 Task: Add Sprouts Unscented Castile Foaming Hand Soap to the cart.
Action: Mouse moved to (893, 341)
Screenshot: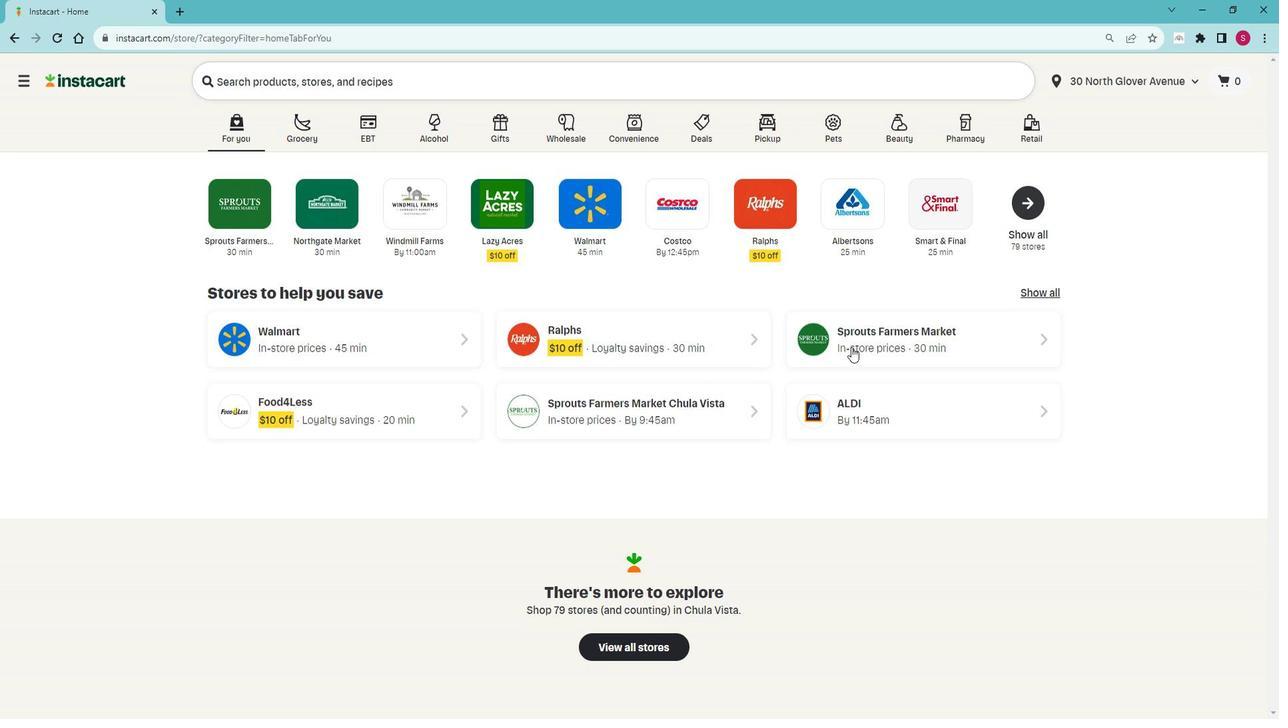 
Action: Mouse pressed left at (893, 341)
Screenshot: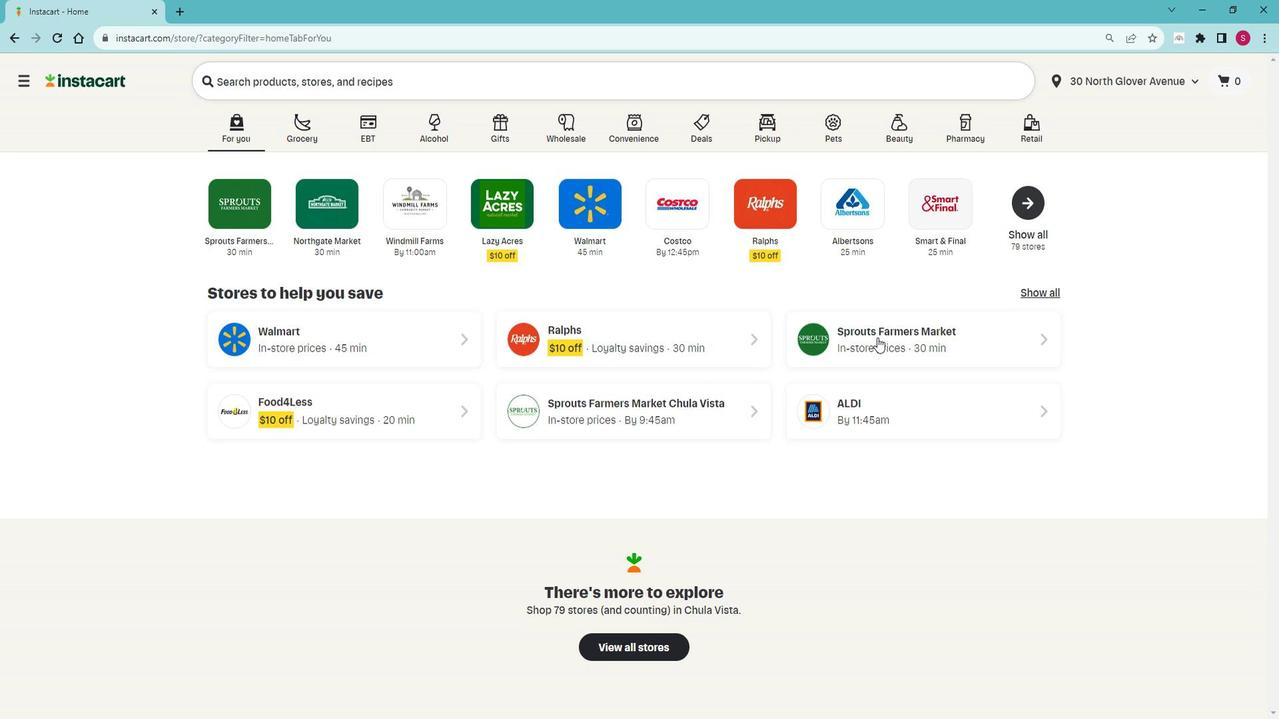 
Action: Mouse moved to (81, 513)
Screenshot: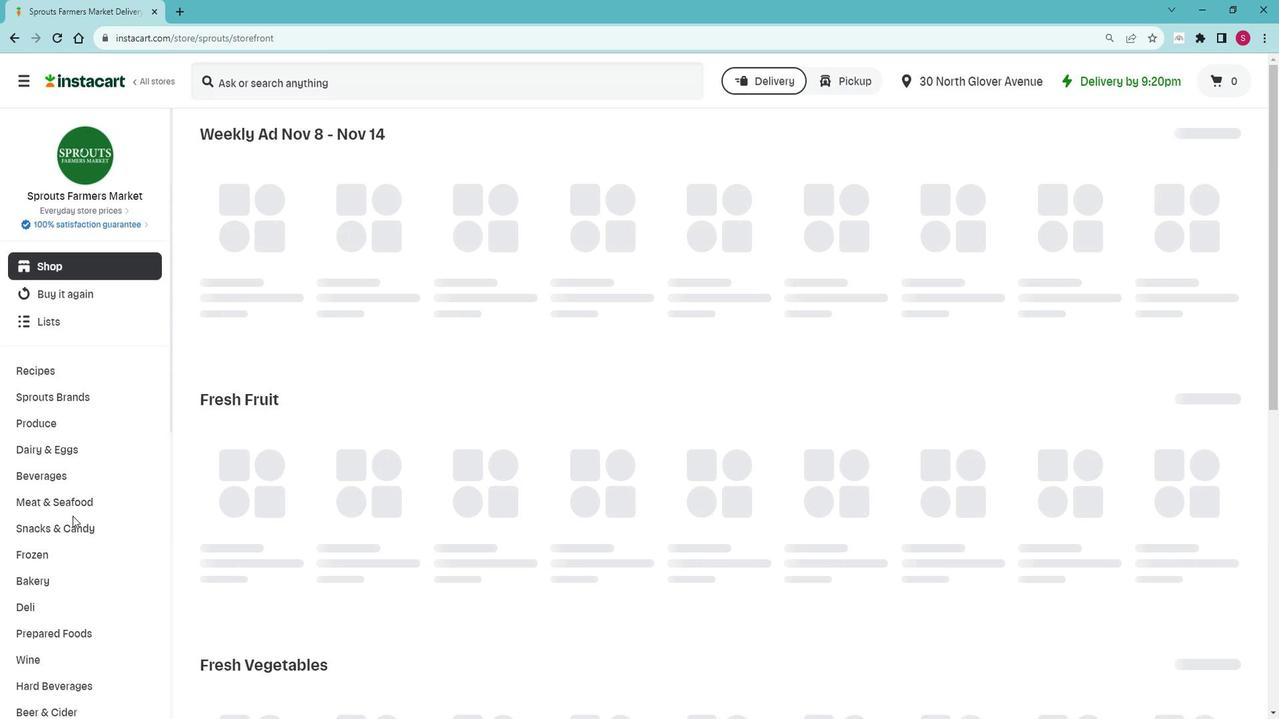 
Action: Mouse scrolled (81, 512) with delta (0, 0)
Screenshot: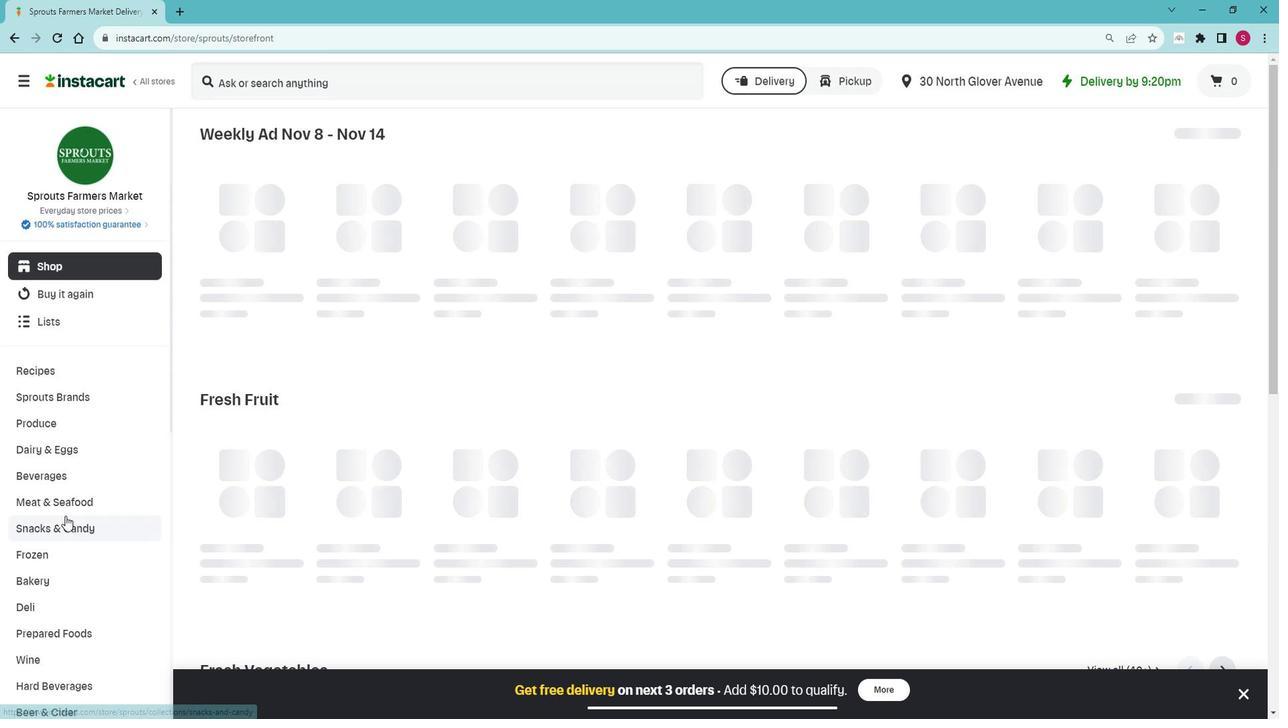 
Action: Mouse moved to (80, 513)
Screenshot: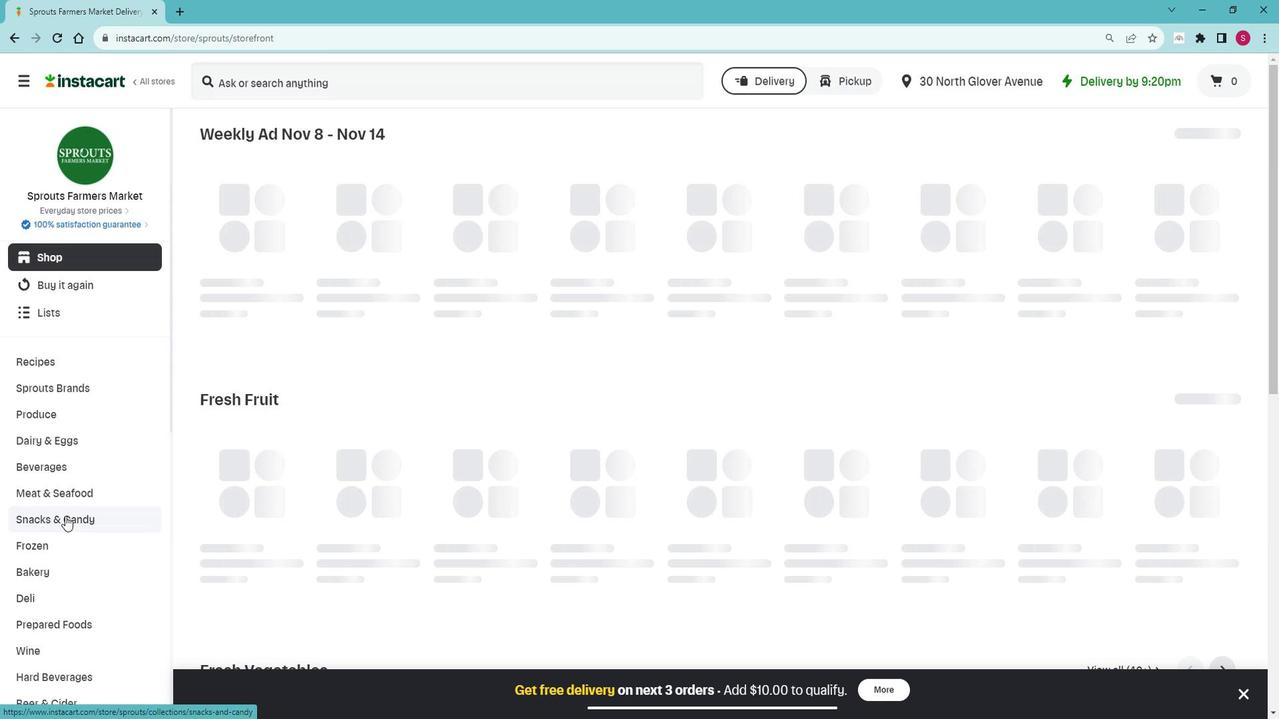 
Action: Mouse scrolled (80, 512) with delta (0, 0)
Screenshot: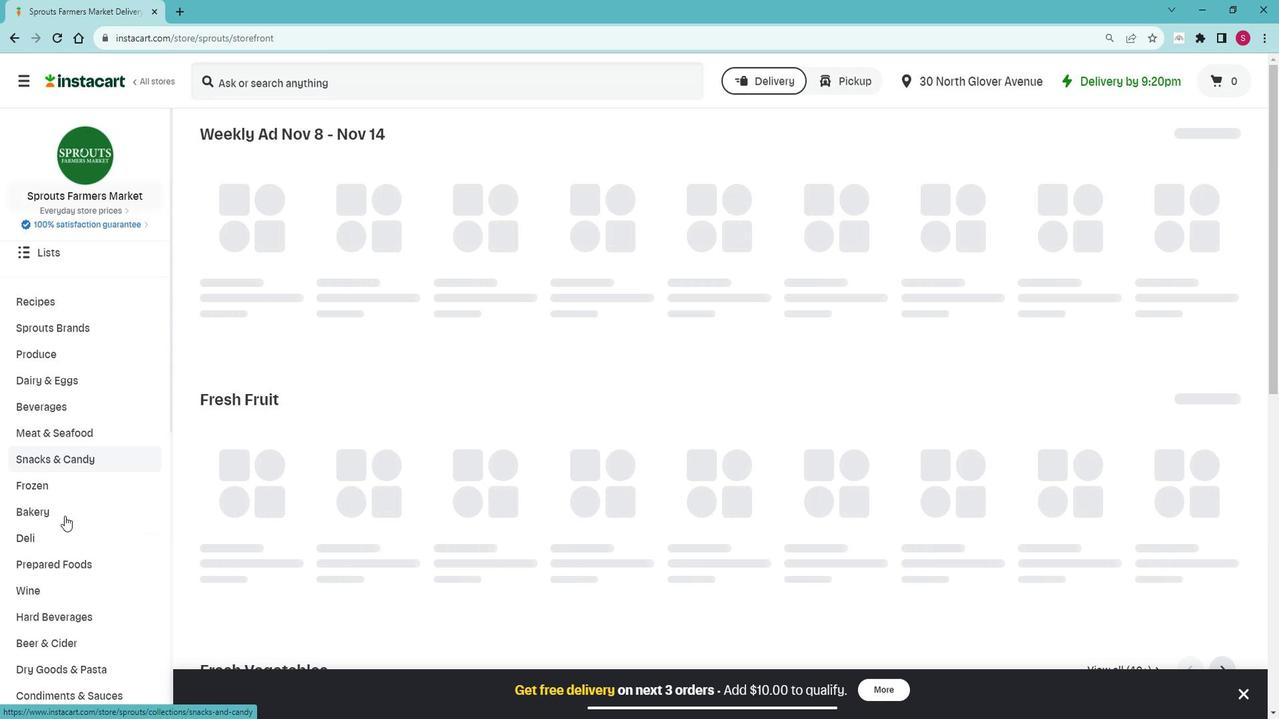 
Action: Mouse scrolled (80, 512) with delta (0, 0)
Screenshot: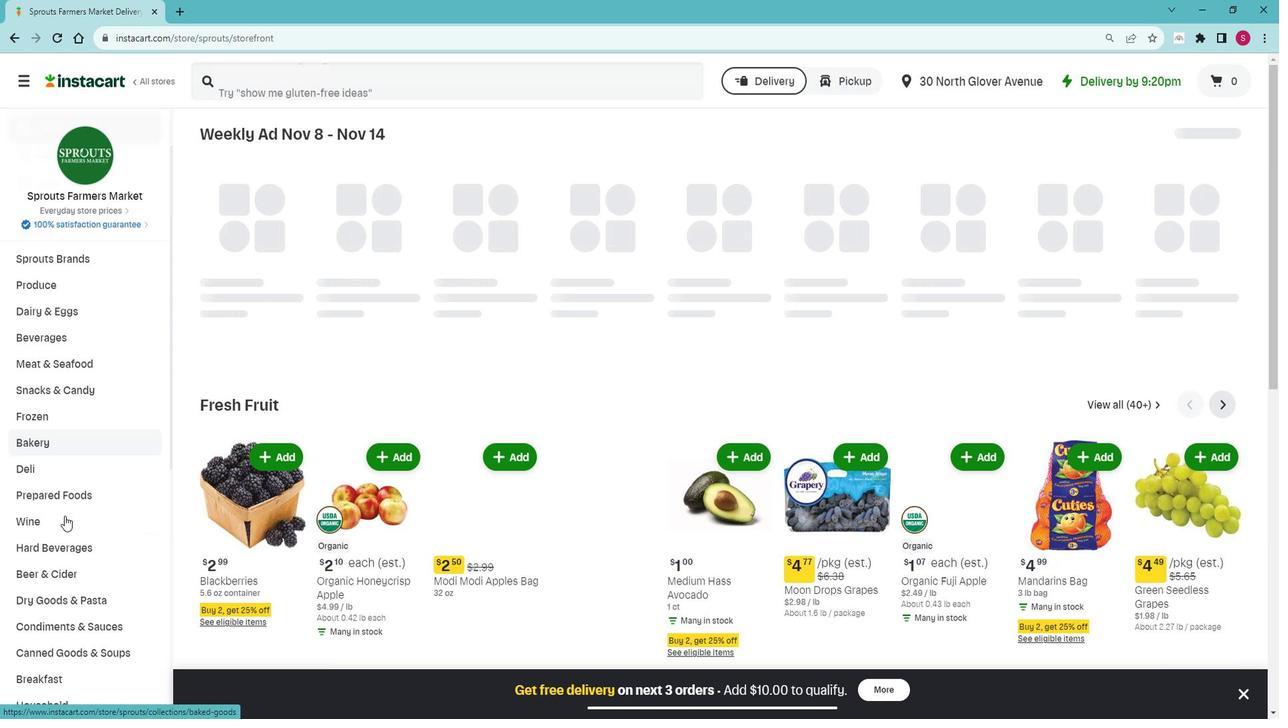 
Action: Mouse scrolled (80, 512) with delta (0, 0)
Screenshot: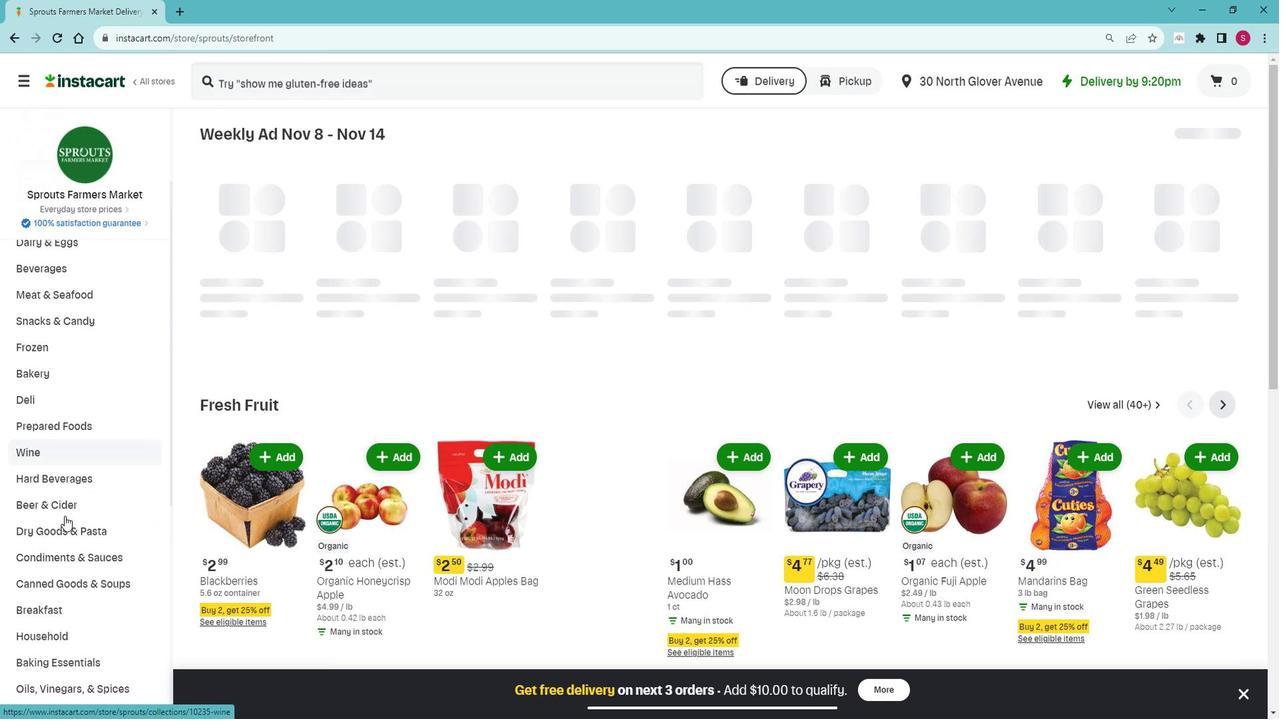 
Action: Mouse scrolled (80, 512) with delta (0, 0)
Screenshot: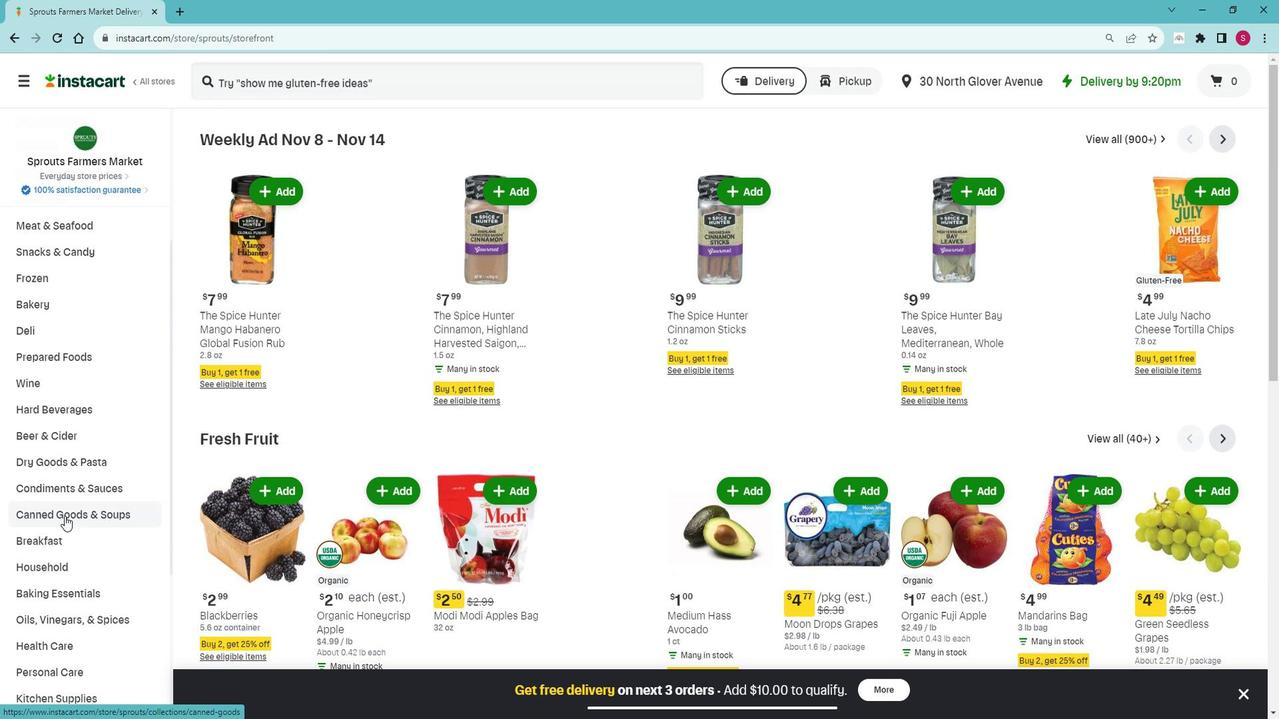 
Action: Mouse scrolled (80, 512) with delta (0, 0)
Screenshot: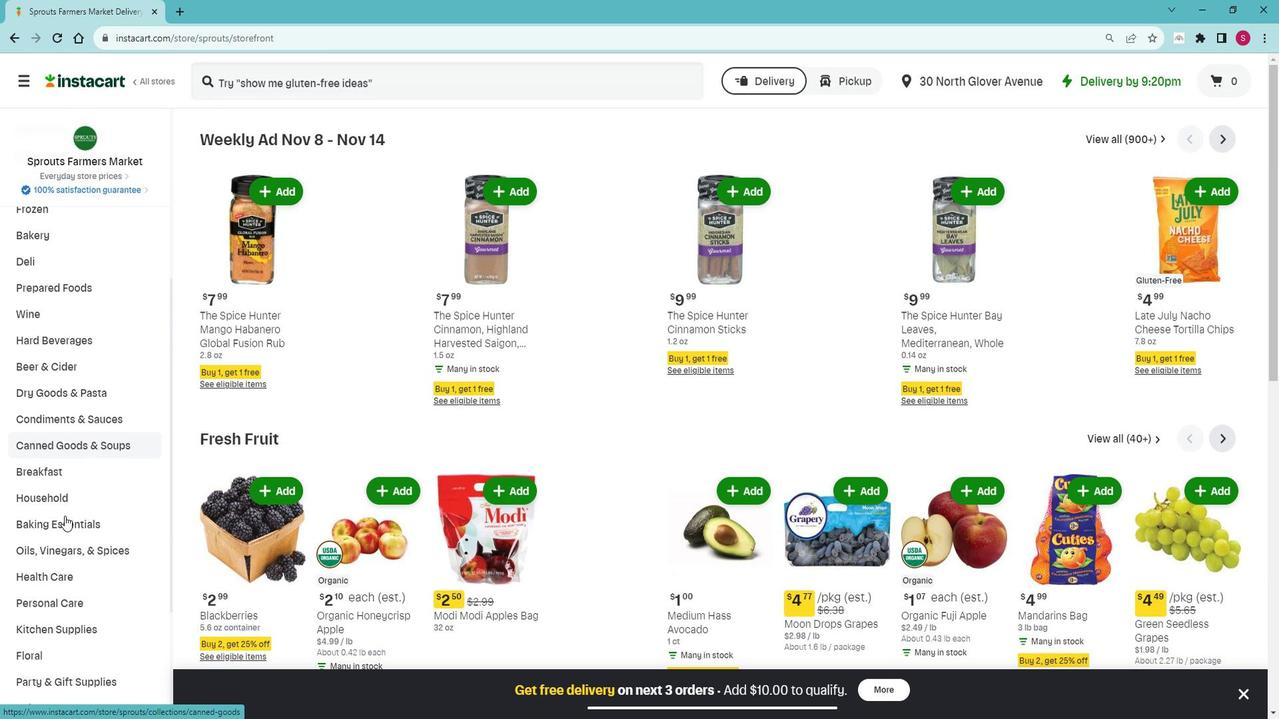 
Action: Mouse scrolled (80, 512) with delta (0, 0)
Screenshot: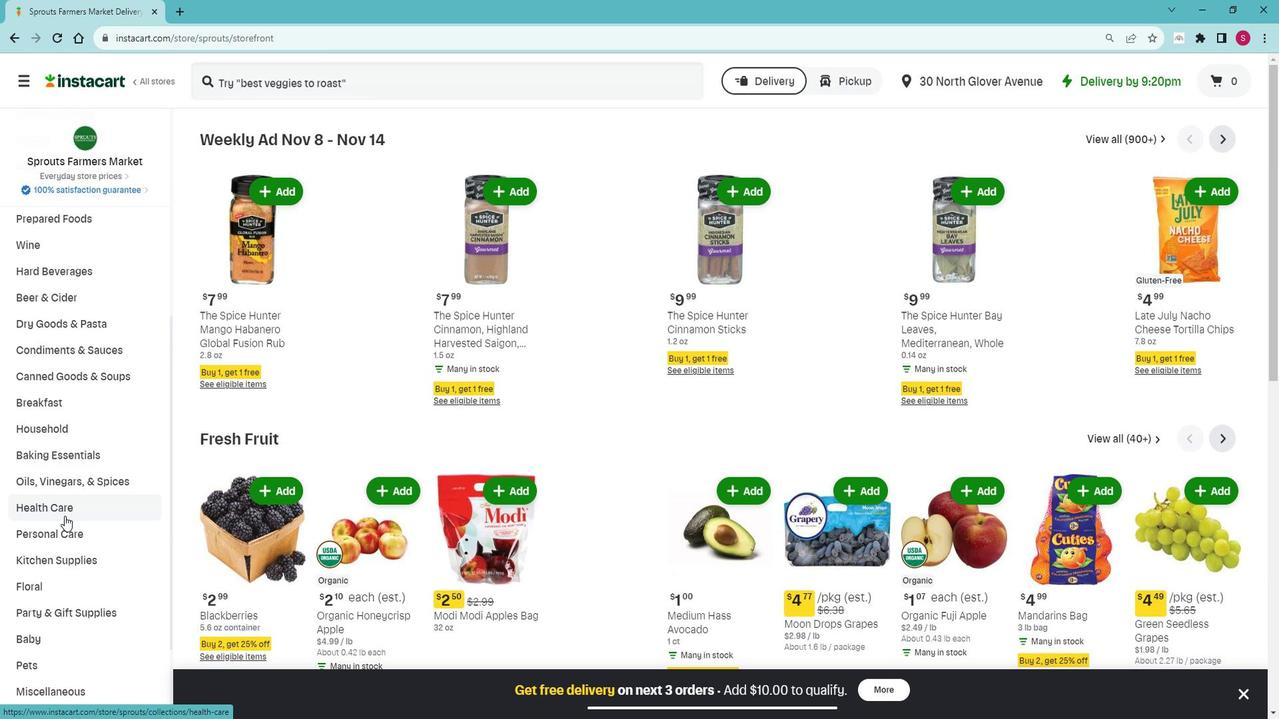 
Action: Mouse moved to (105, 467)
Screenshot: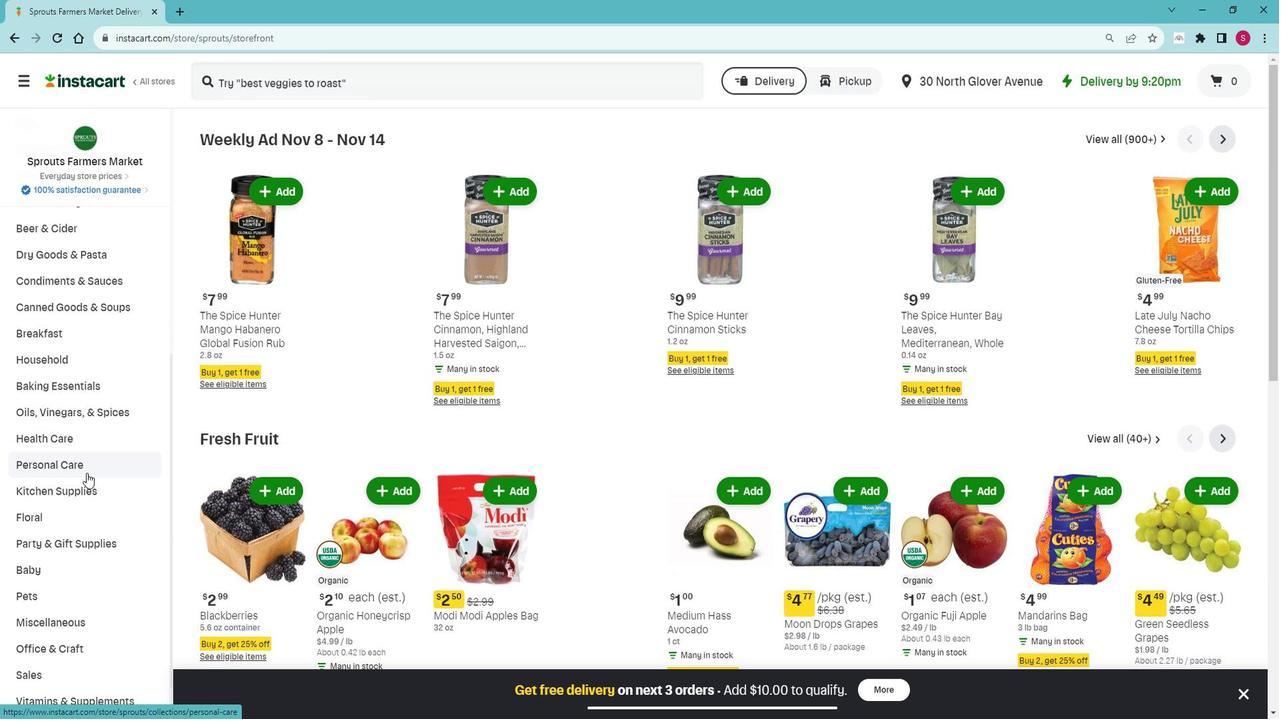 
Action: Mouse pressed left at (105, 467)
Screenshot: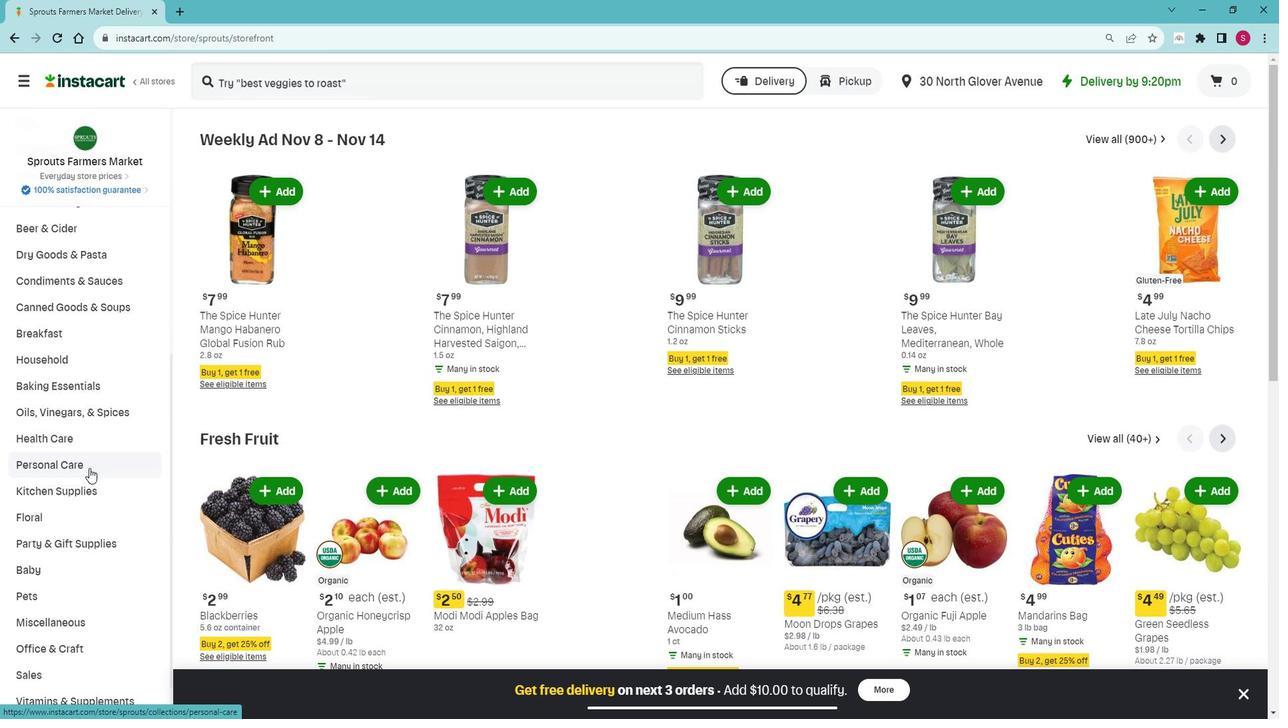 
Action: Mouse moved to (101, 484)
Screenshot: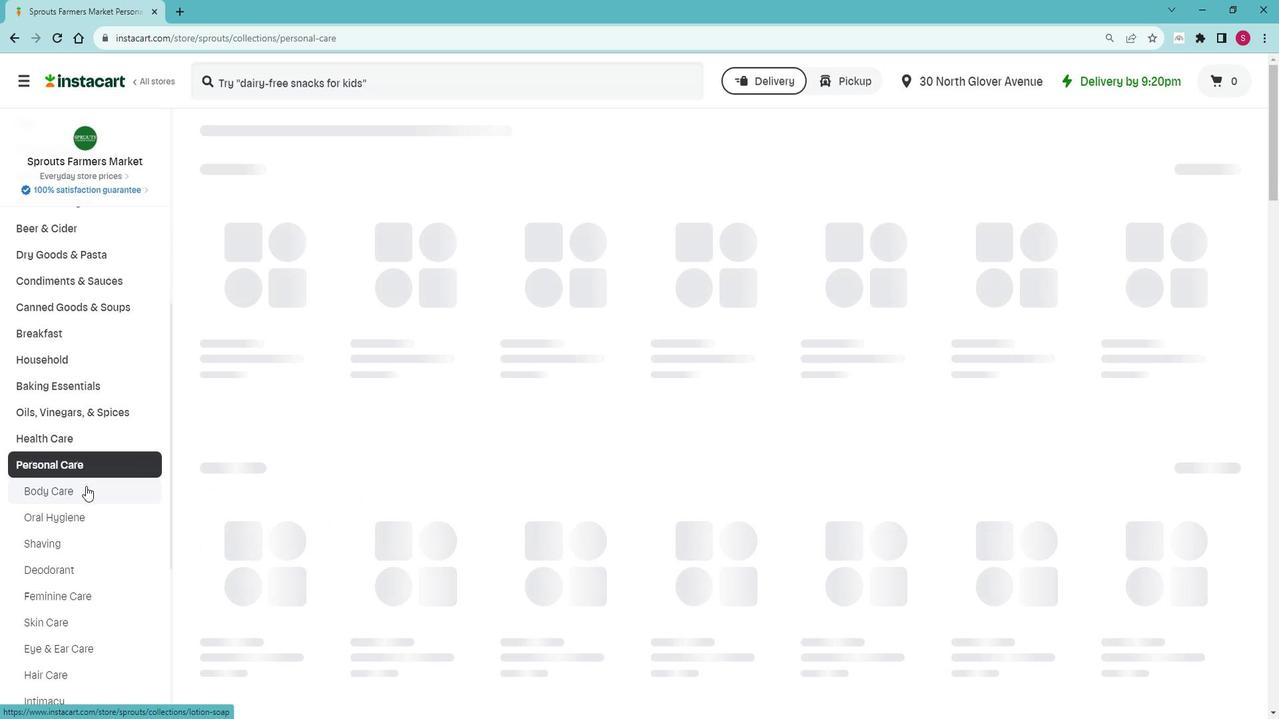 
Action: Mouse pressed left at (101, 484)
Screenshot: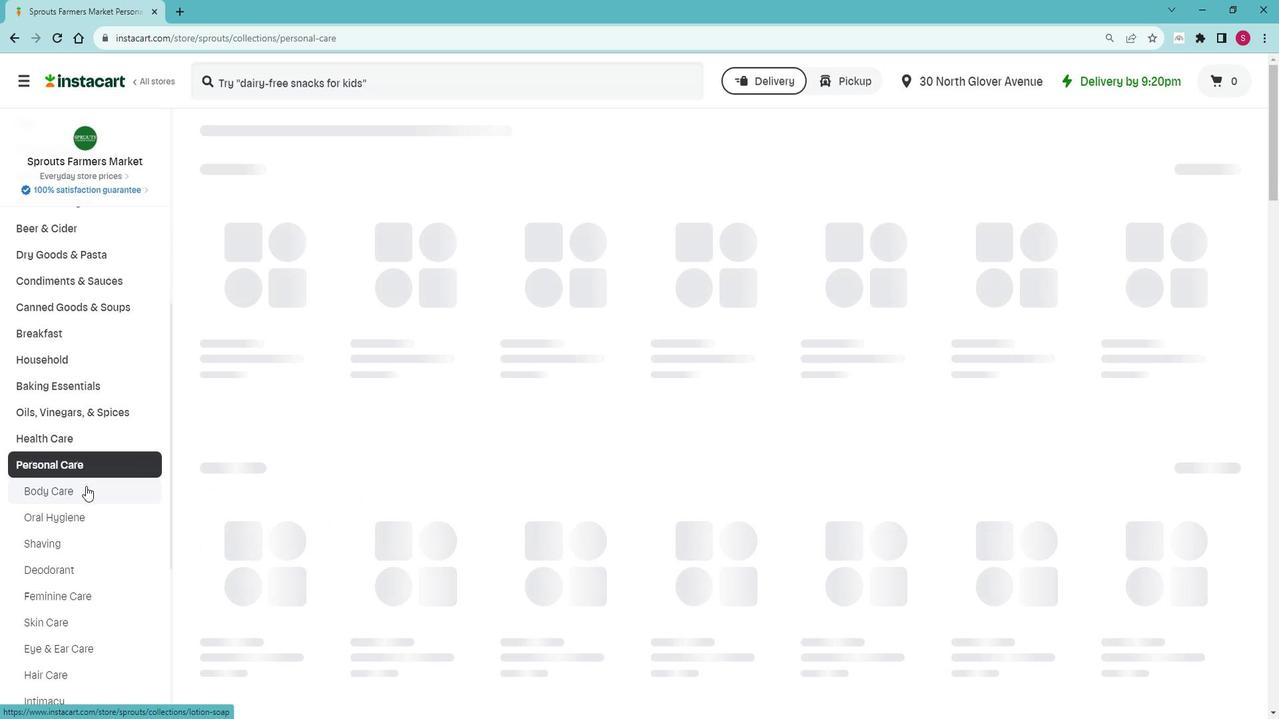 
Action: Mouse moved to (463, 189)
Screenshot: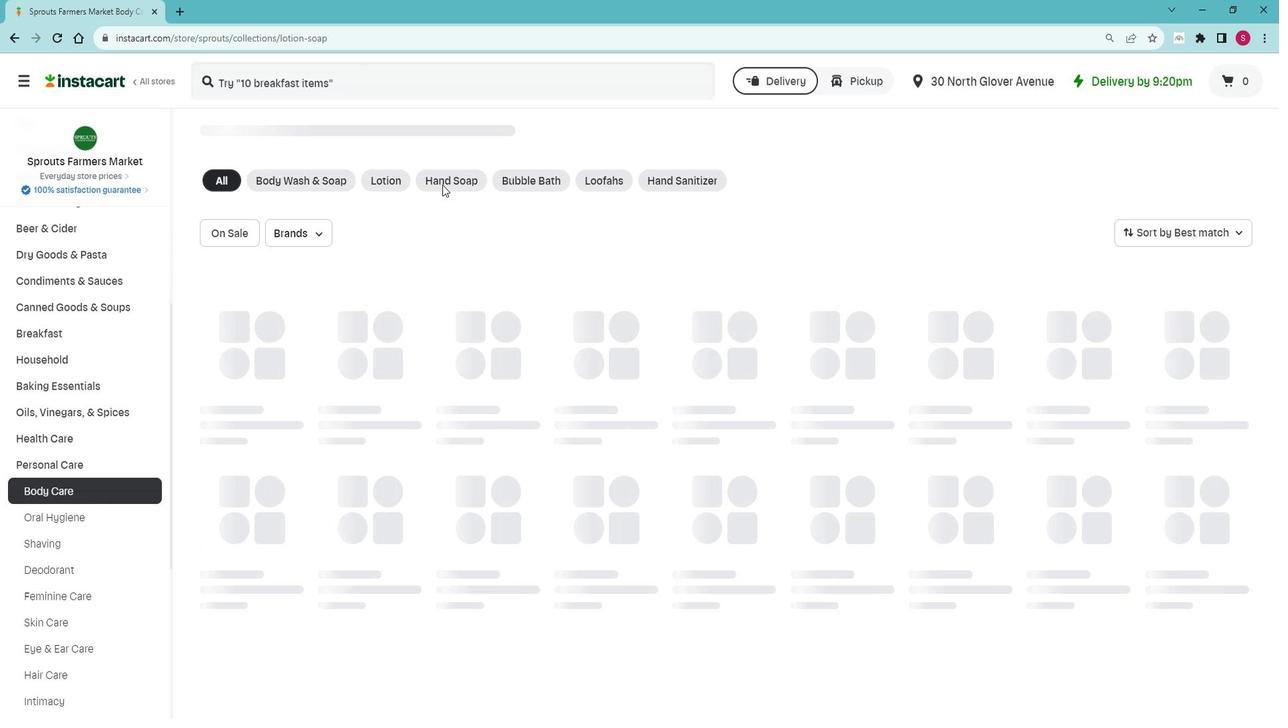 
Action: Mouse pressed left at (463, 189)
Screenshot: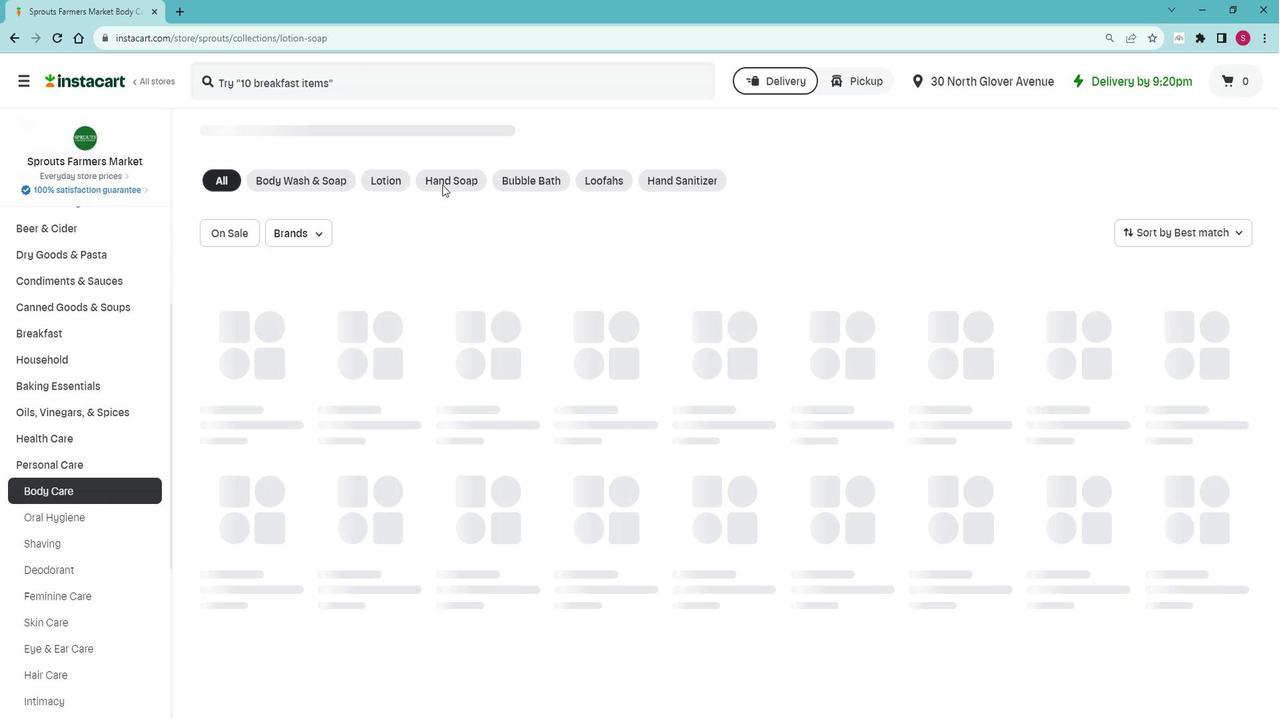 
Action: Mouse moved to (369, 99)
Screenshot: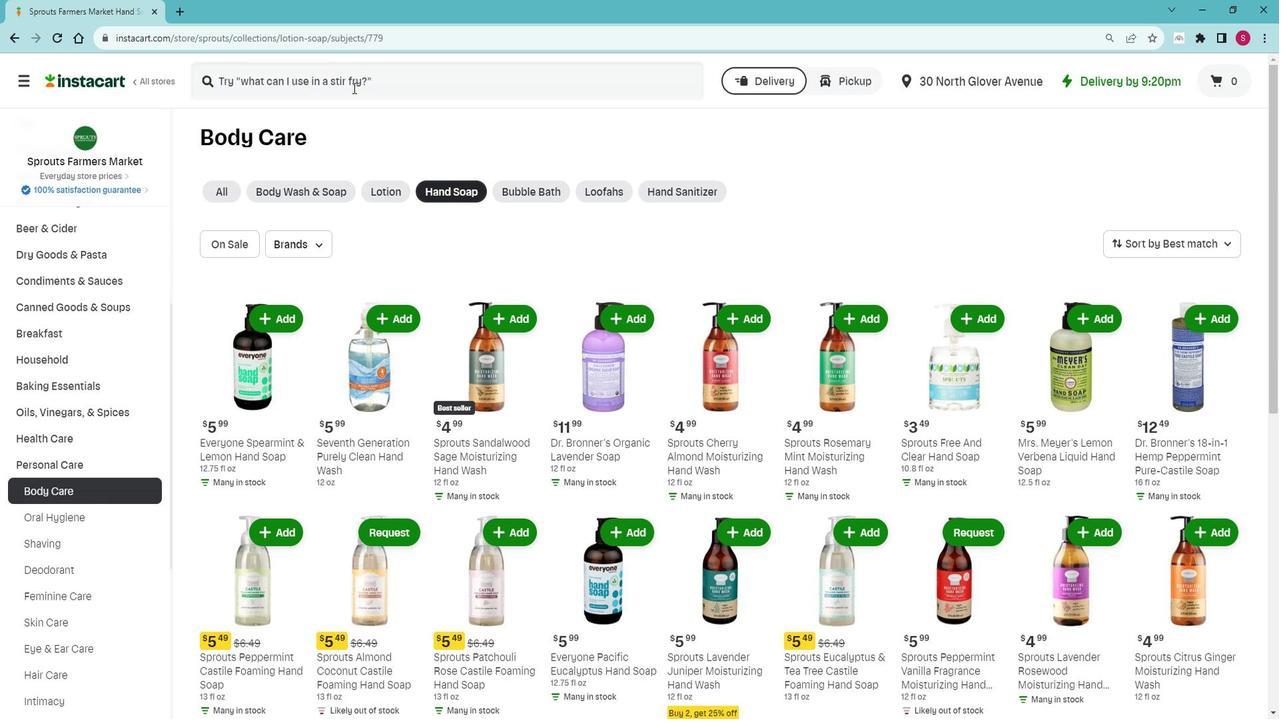 
Action: Mouse pressed left at (369, 99)
Screenshot: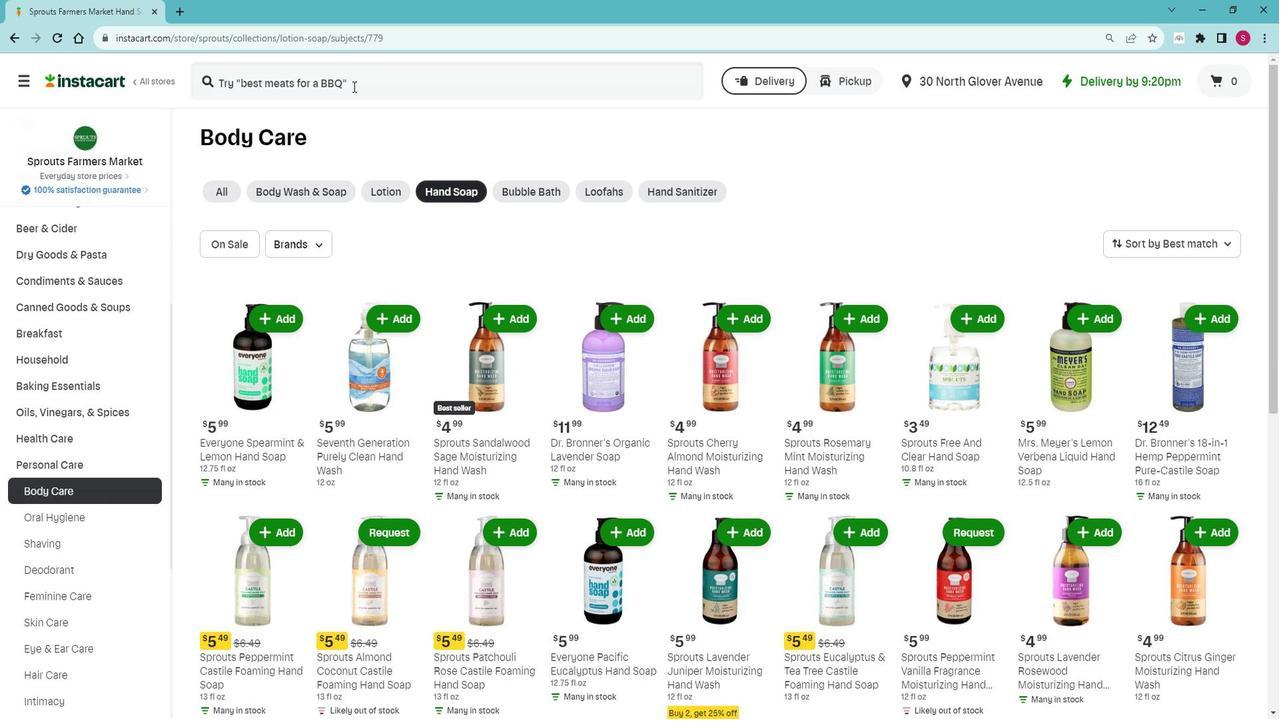 
Action: Key pressed <Key.shift>Sprouts<Key.space><Key.shift>Unscented<Key.space><Key.shift>Castile<Key.space><Key.shift>Foaming<Key.space><Key.shift>Hand<Key.space><Key.shift>Soap<Key.space><Key.enter>
Screenshot: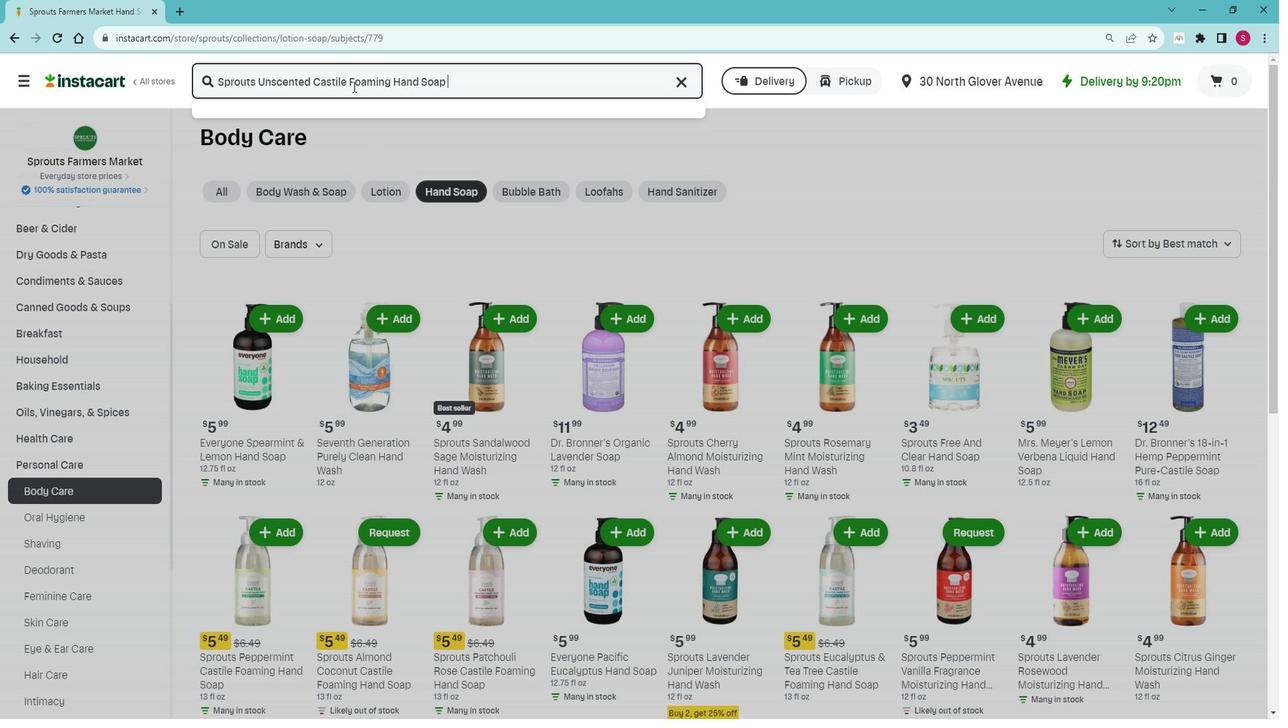 
Action: Mouse moved to (379, 225)
Screenshot: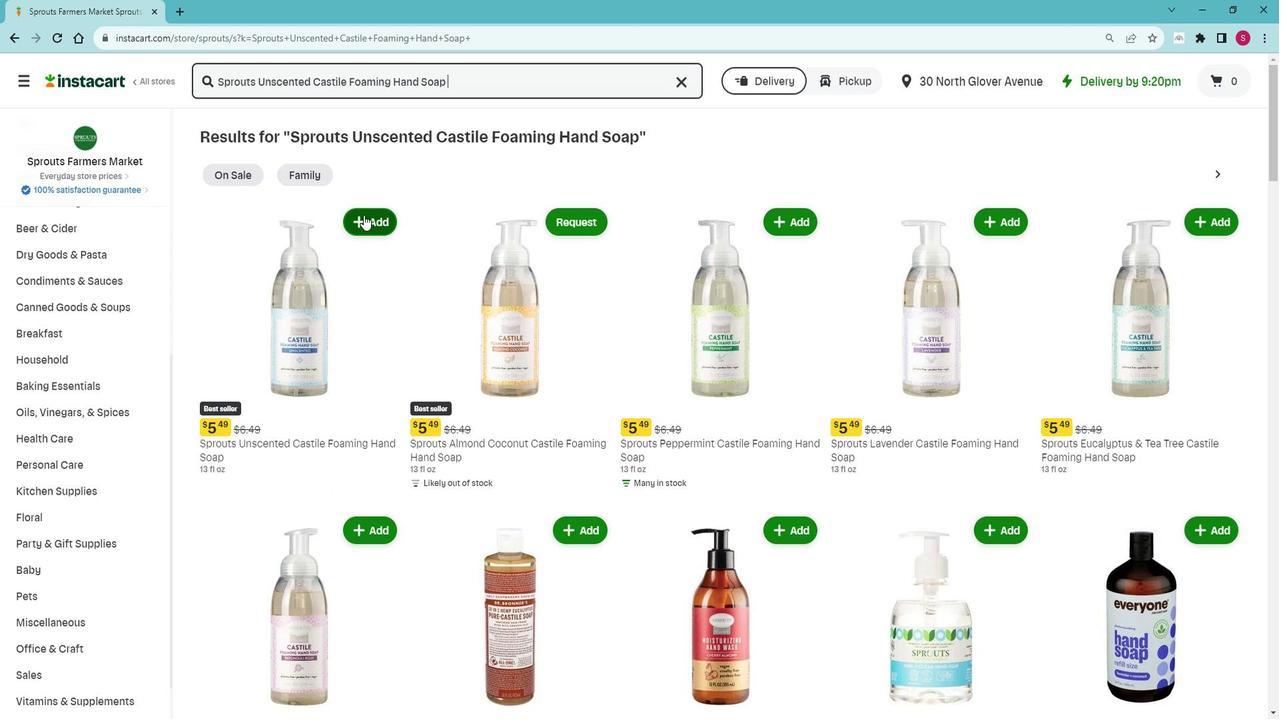 
Action: Mouse pressed left at (379, 225)
Screenshot: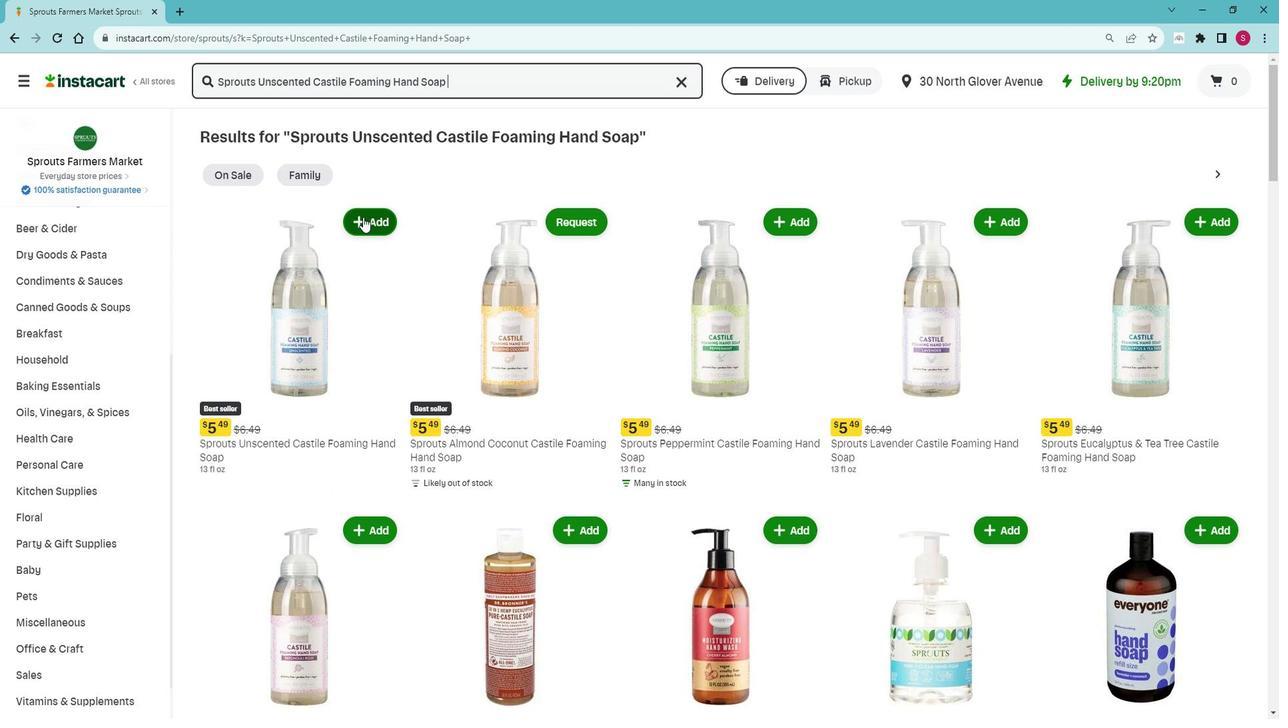 
Action: Mouse moved to (429, 199)
Screenshot: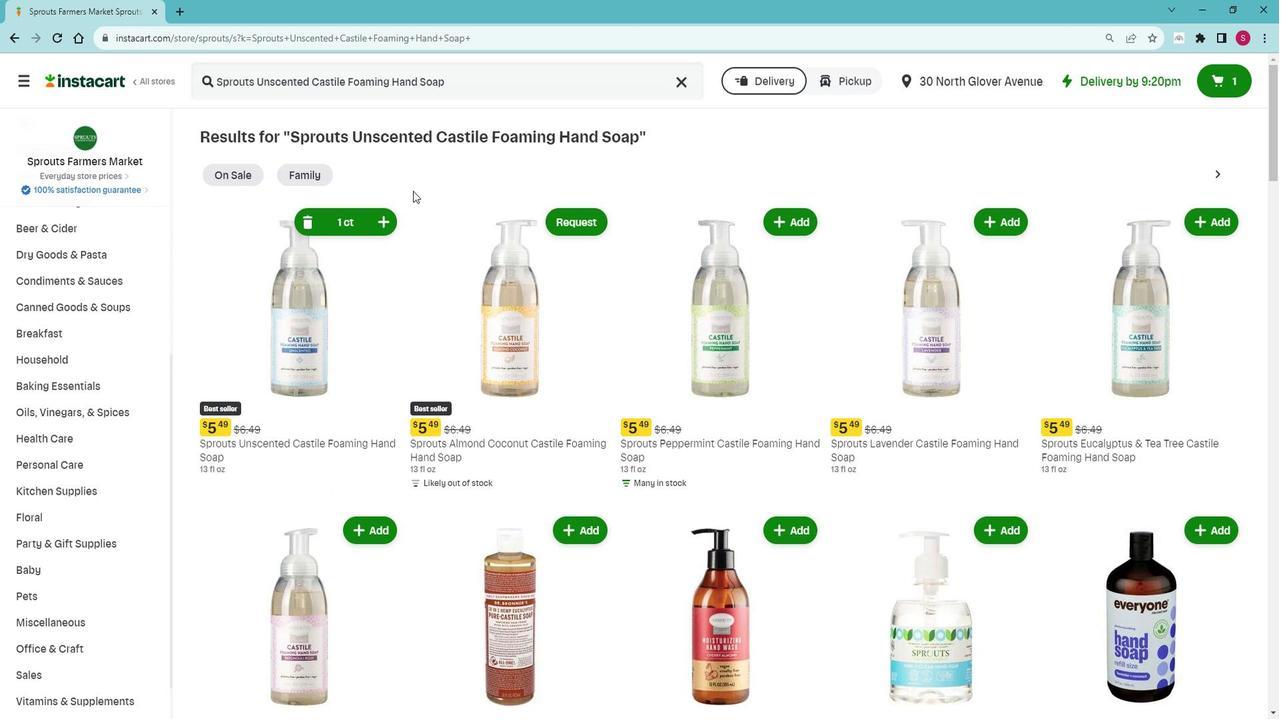 
